 Task: Change the iterative calculation "off" form calculation.
Action: Mouse moved to (30, 58)
Screenshot: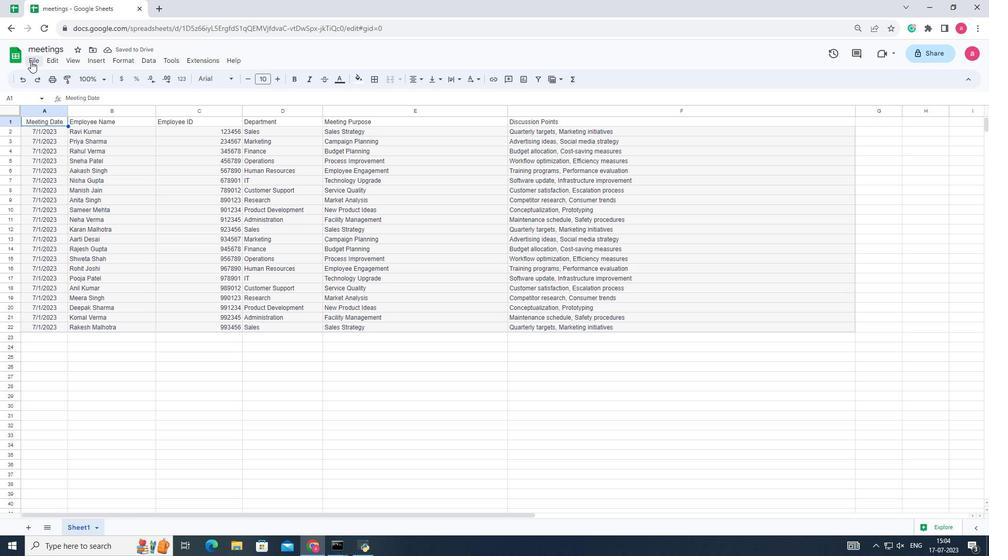 
Action: Mouse pressed left at (30, 58)
Screenshot: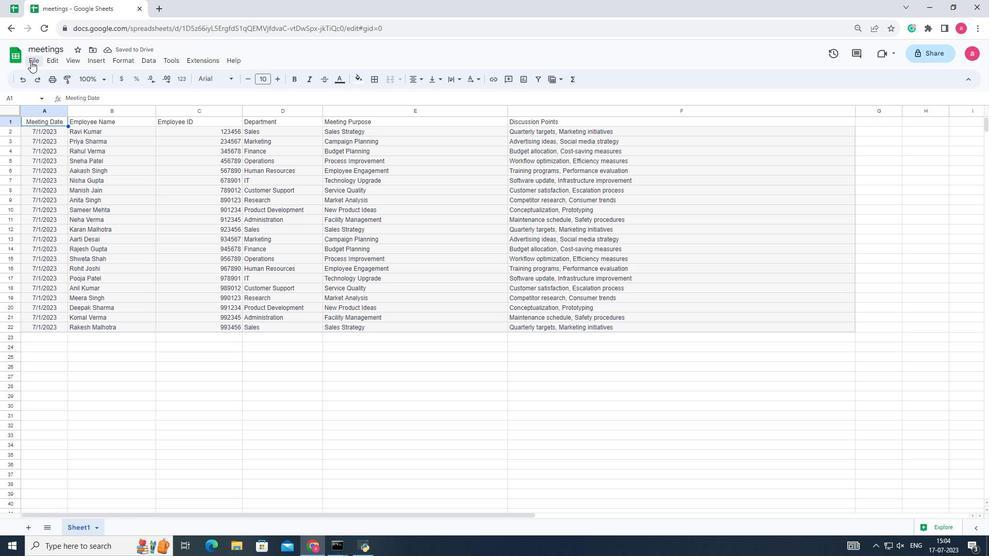 
Action: Mouse moved to (53, 316)
Screenshot: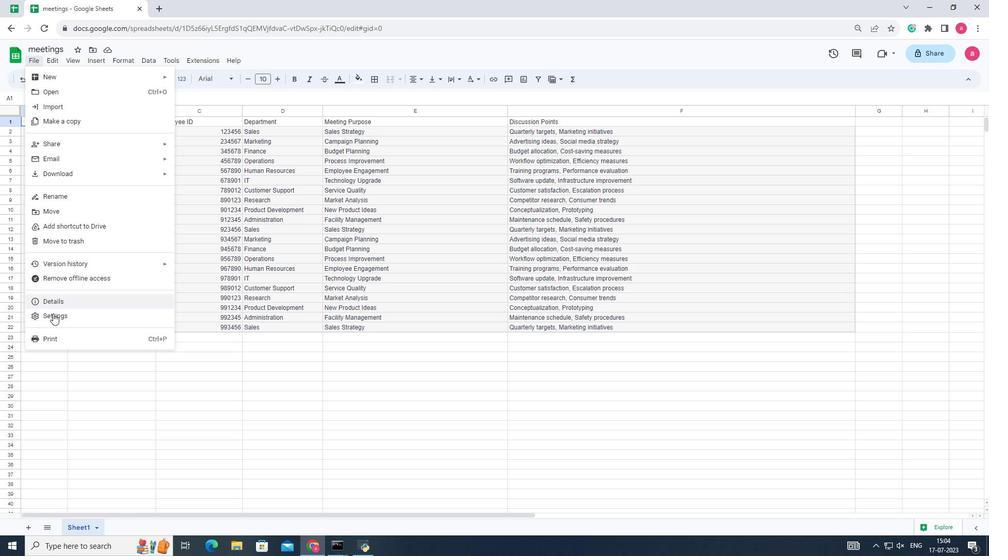 
Action: Mouse pressed left at (53, 316)
Screenshot: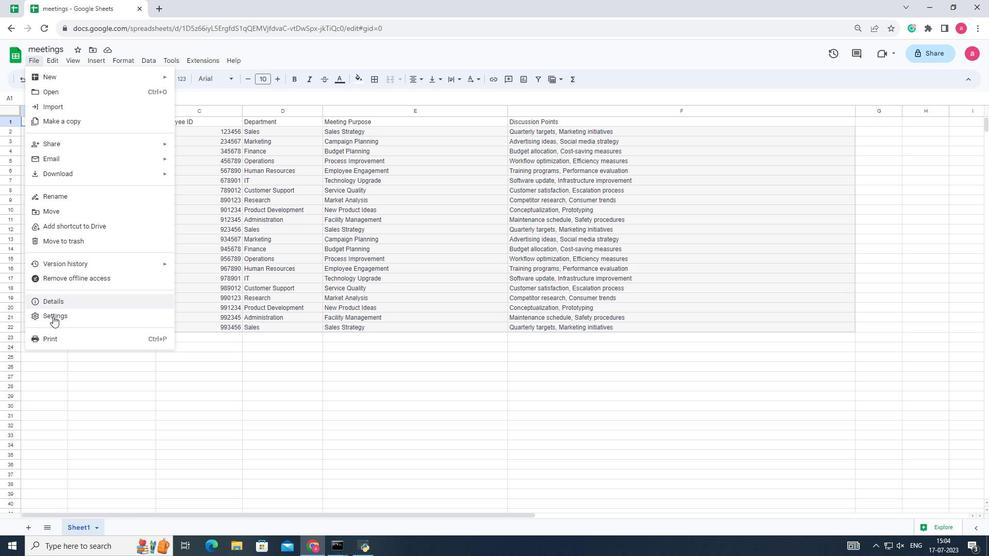 
Action: Mouse moved to (438, 215)
Screenshot: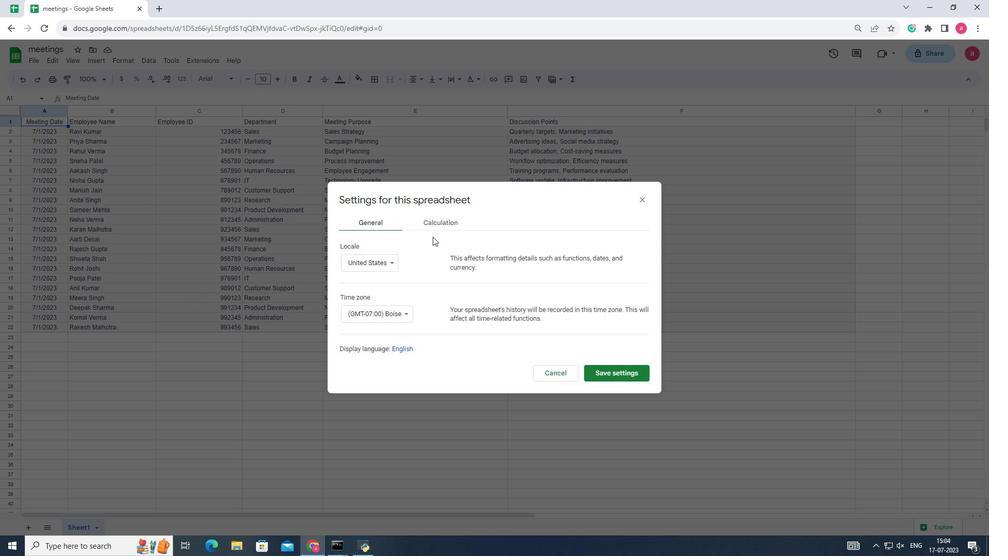 
Action: Mouse pressed left at (438, 215)
Screenshot: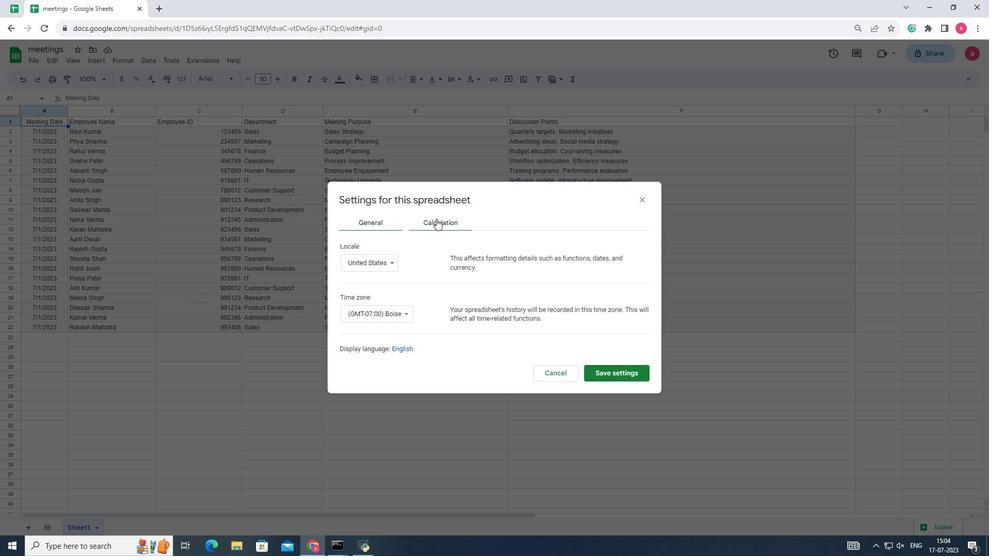 
Action: Mouse moved to (439, 227)
Screenshot: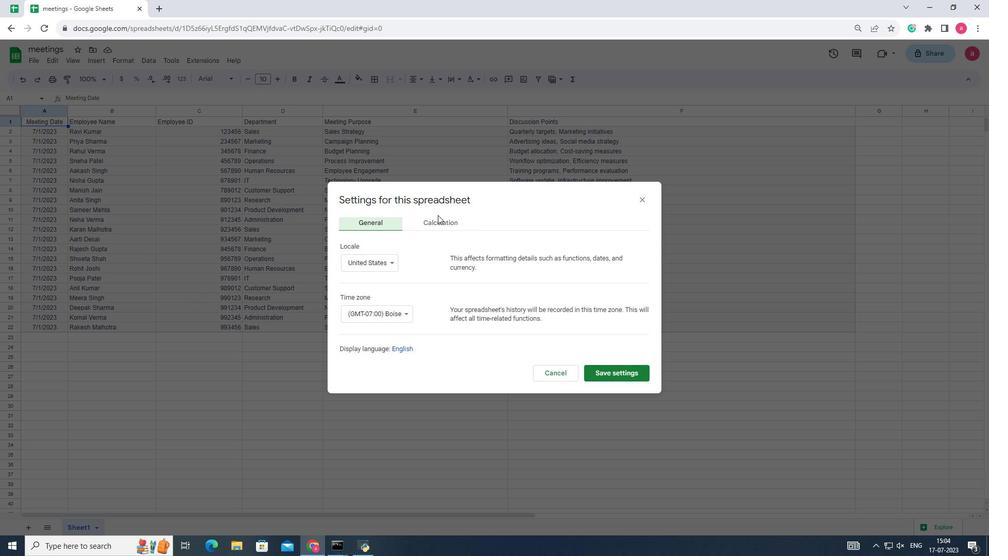 
Action: Mouse pressed left at (439, 227)
Screenshot: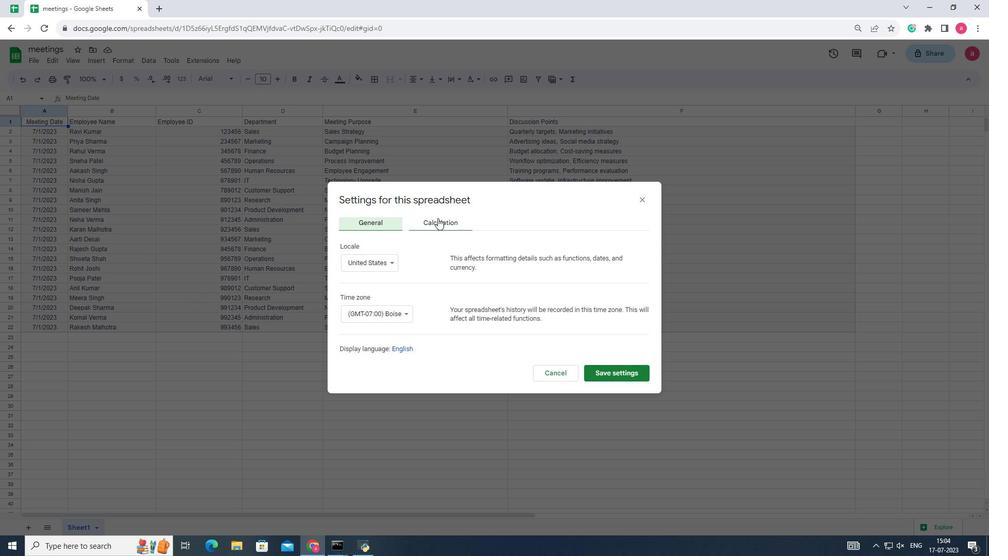 
Action: Mouse moved to (363, 309)
Screenshot: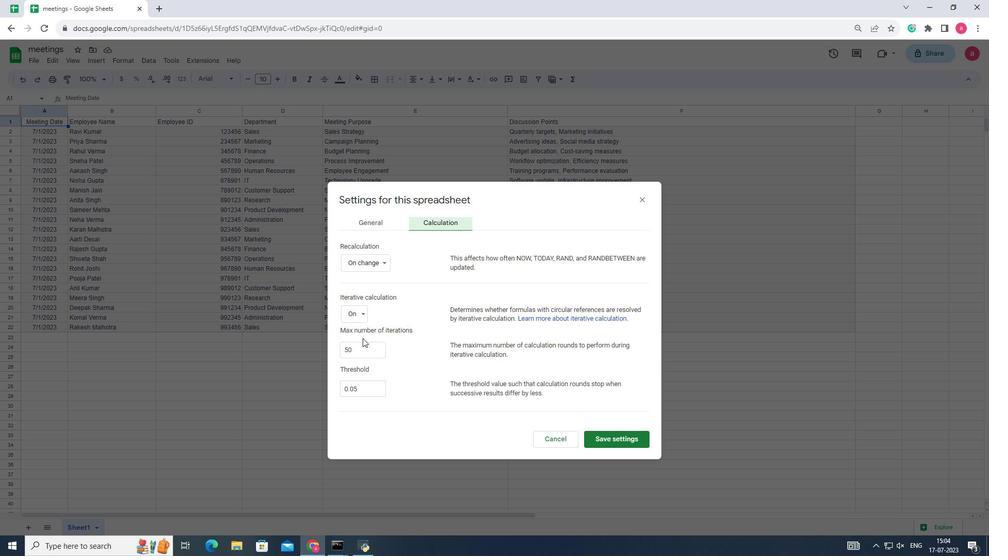 
Action: Mouse pressed left at (363, 309)
Screenshot: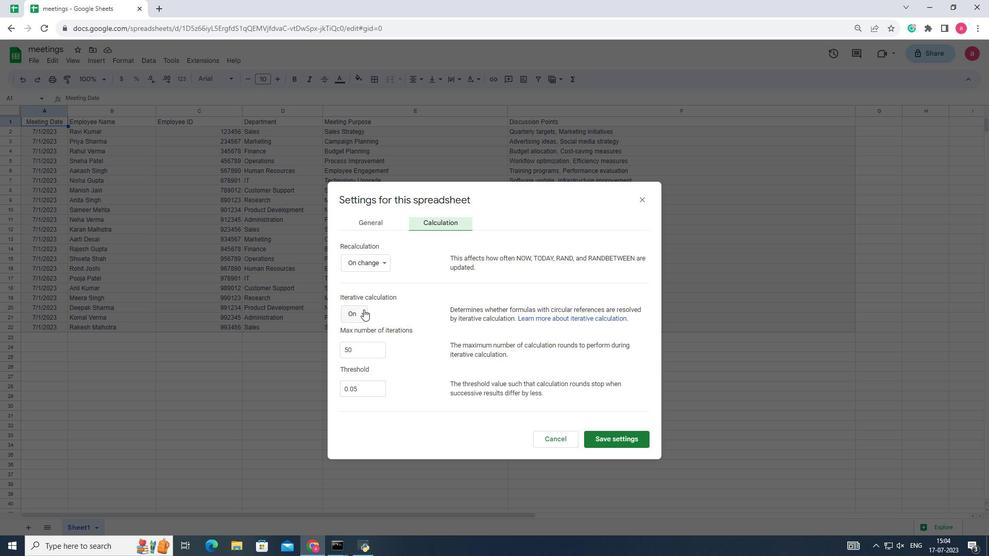 
Action: Mouse moved to (370, 329)
Screenshot: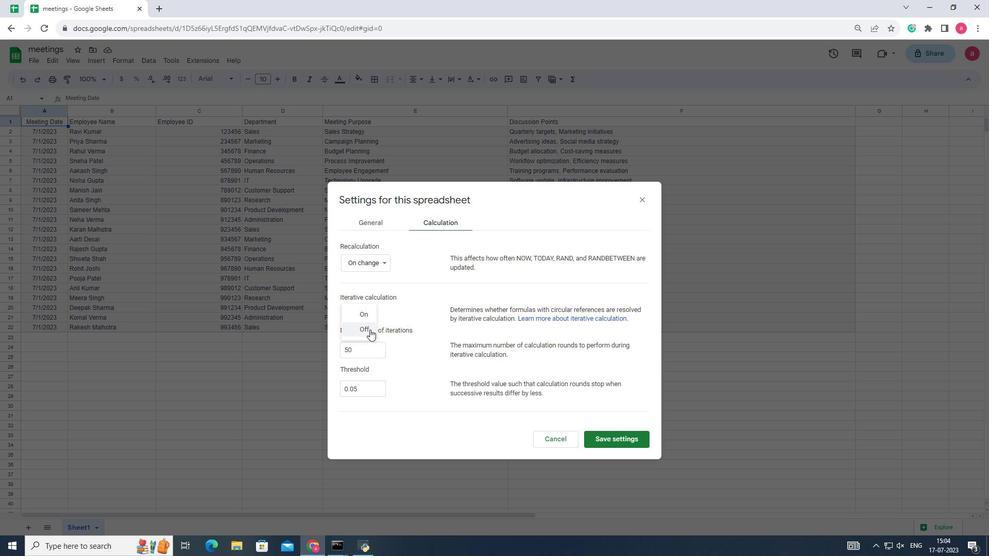 
Action: Mouse pressed left at (370, 329)
Screenshot: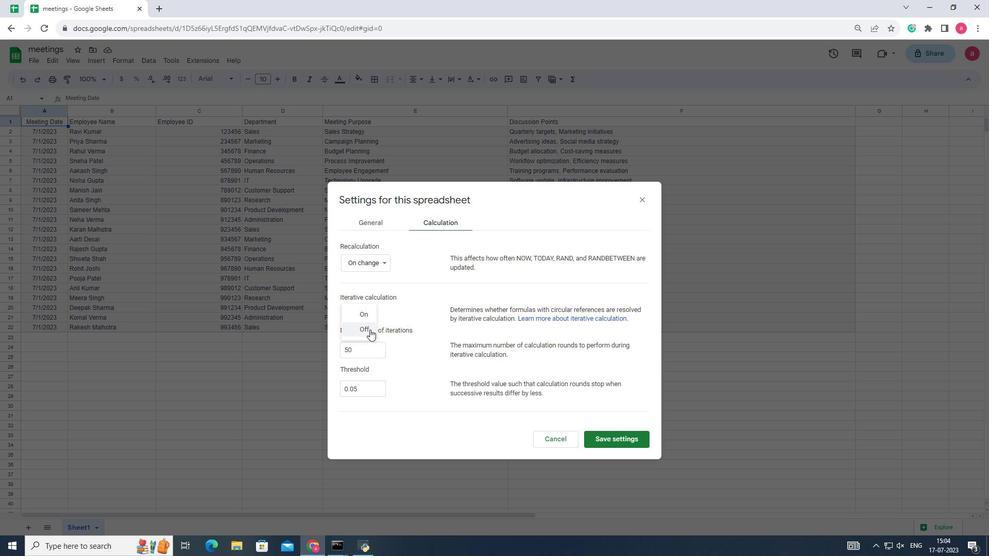 
